 Task: Create a section Code Combat and in the section, add a milestone System Documentation and Training in the project AgileInsight
Action: Mouse moved to (38, 394)
Screenshot: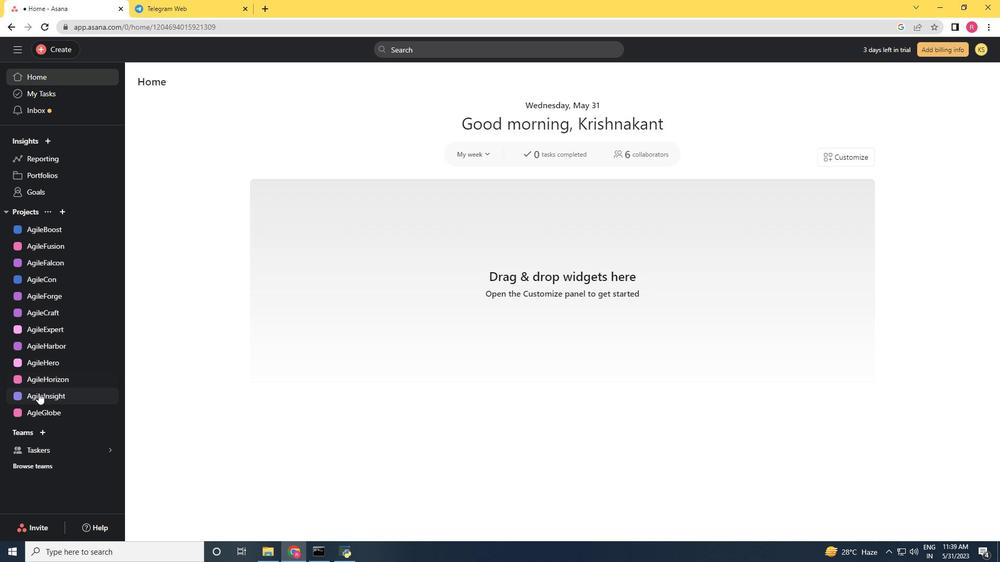 
Action: Mouse pressed left at (38, 394)
Screenshot: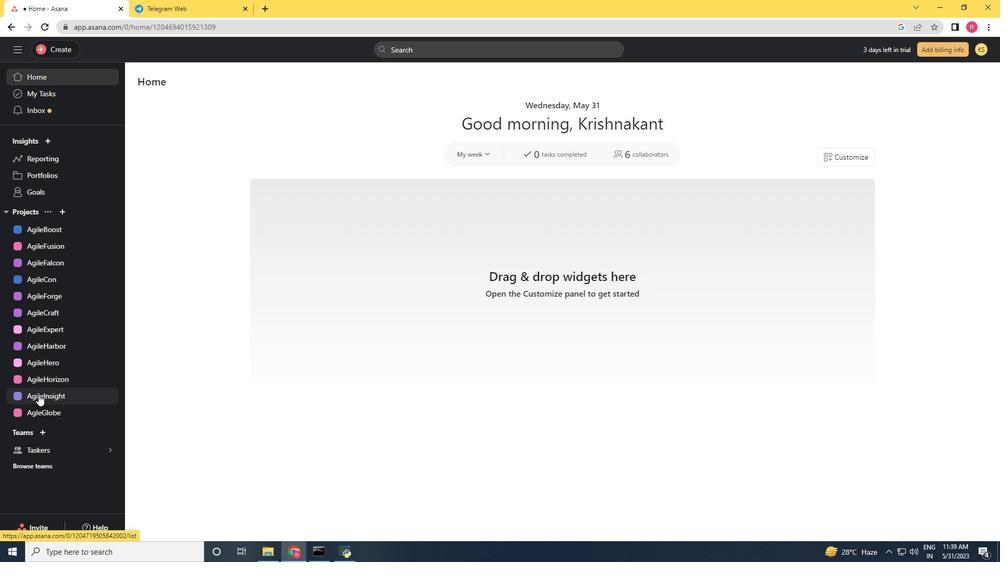 
Action: Mouse moved to (213, 432)
Screenshot: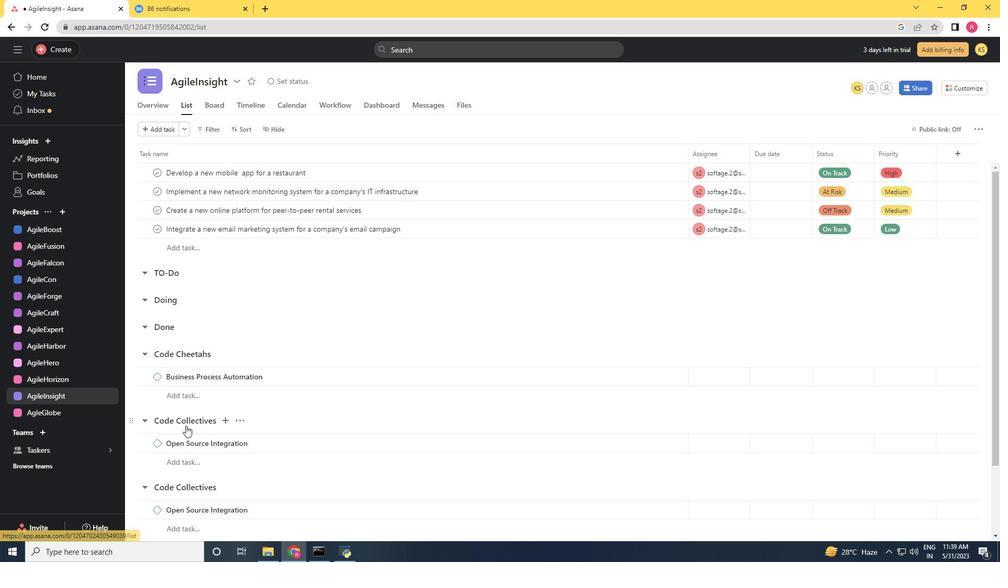 
Action: Mouse scrolled (213, 431) with delta (0, 0)
Screenshot: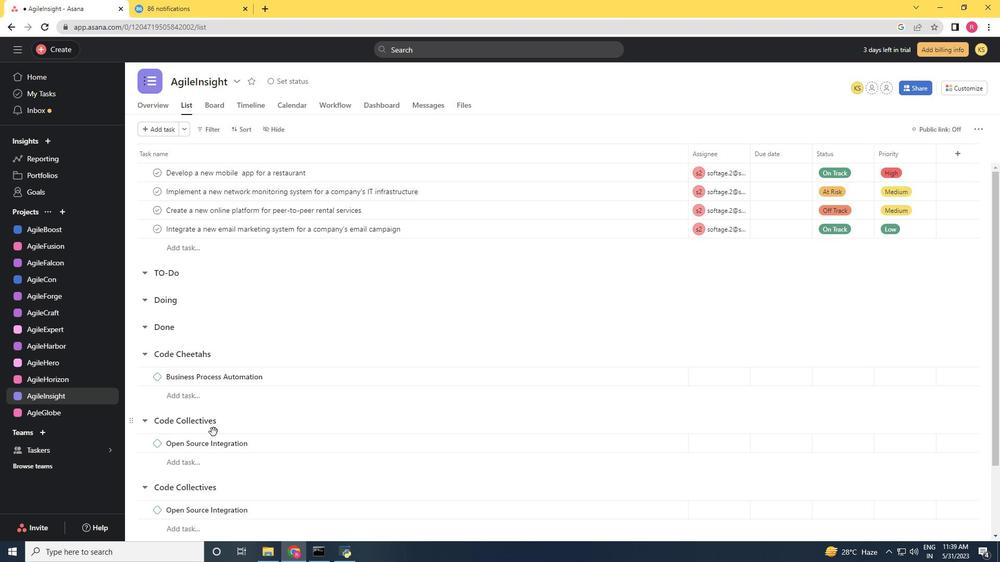 
Action: Mouse scrolled (213, 431) with delta (0, 0)
Screenshot: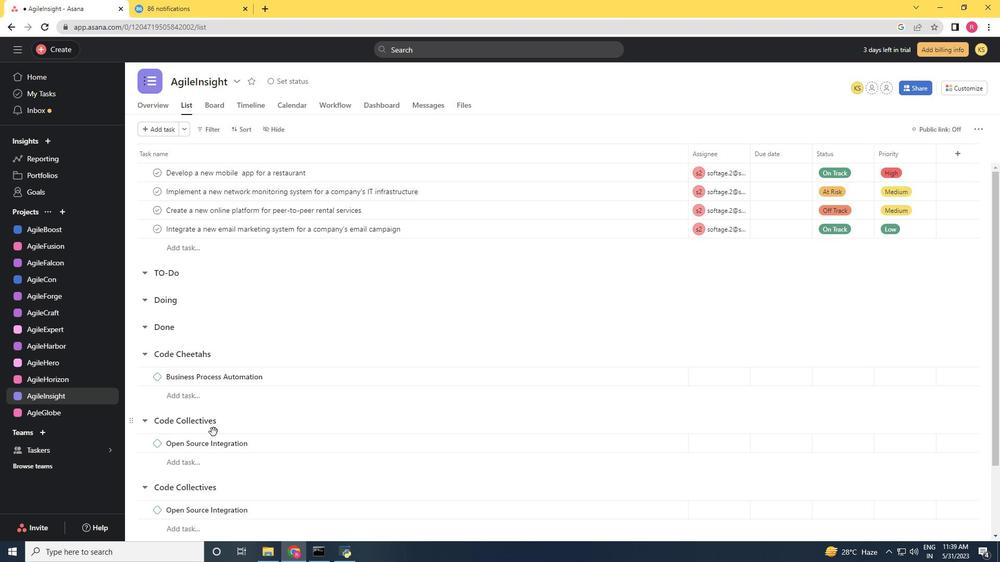 
Action: Mouse scrolled (213, 431) with delta (0, 0)
Screenshot: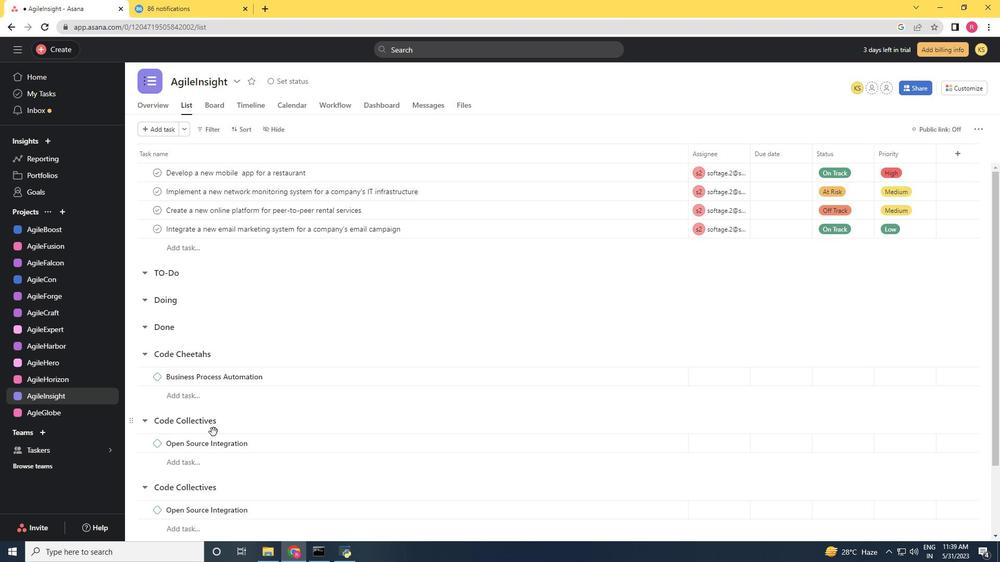
Action: Mouse scrolled (213, 431) with delta (0, 0)
Screenshot: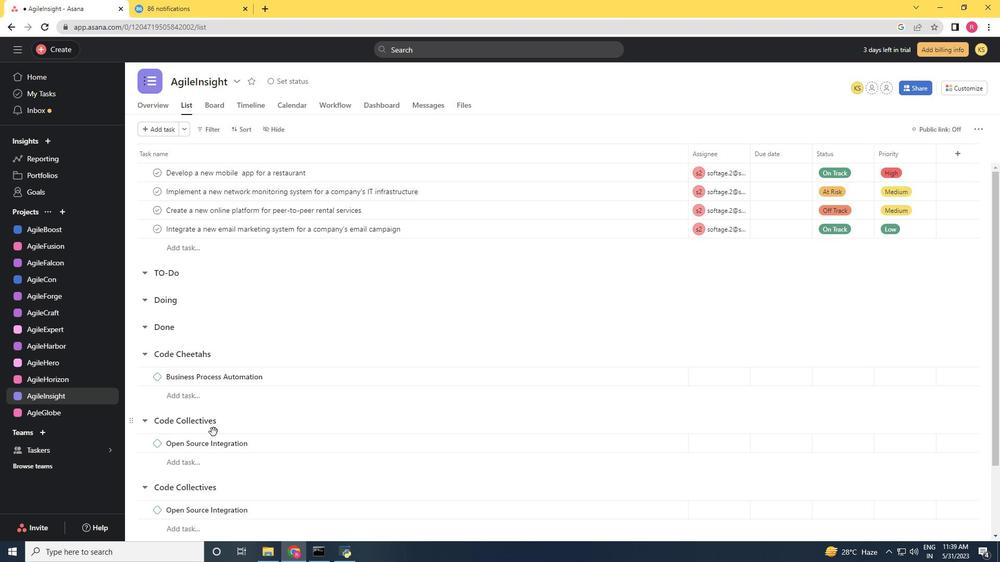 
Action: Mouse moved to (178, 481)
Screenshot: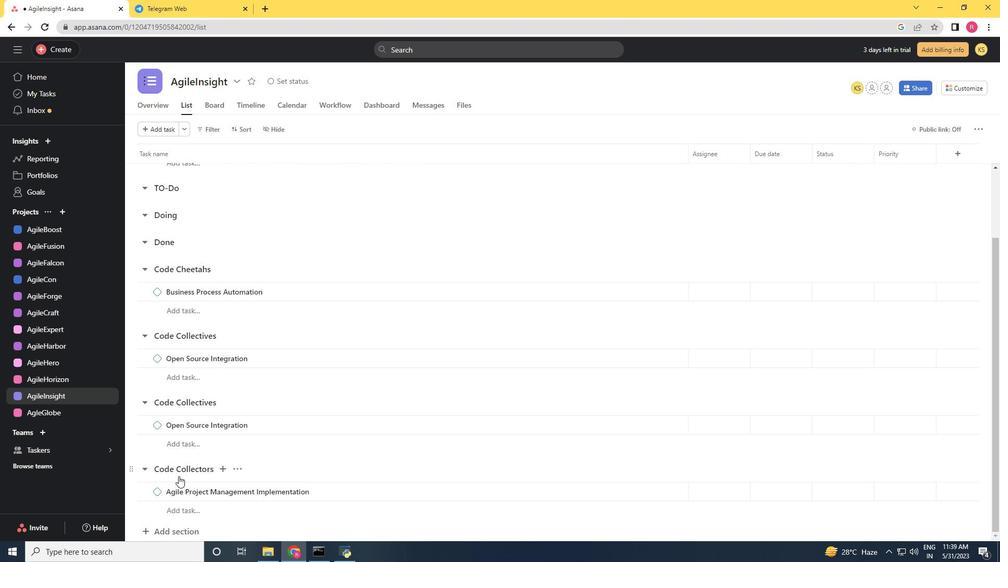 
Action: Mouse scrolled (178, 481) with delta (0, 0)
Screenshot: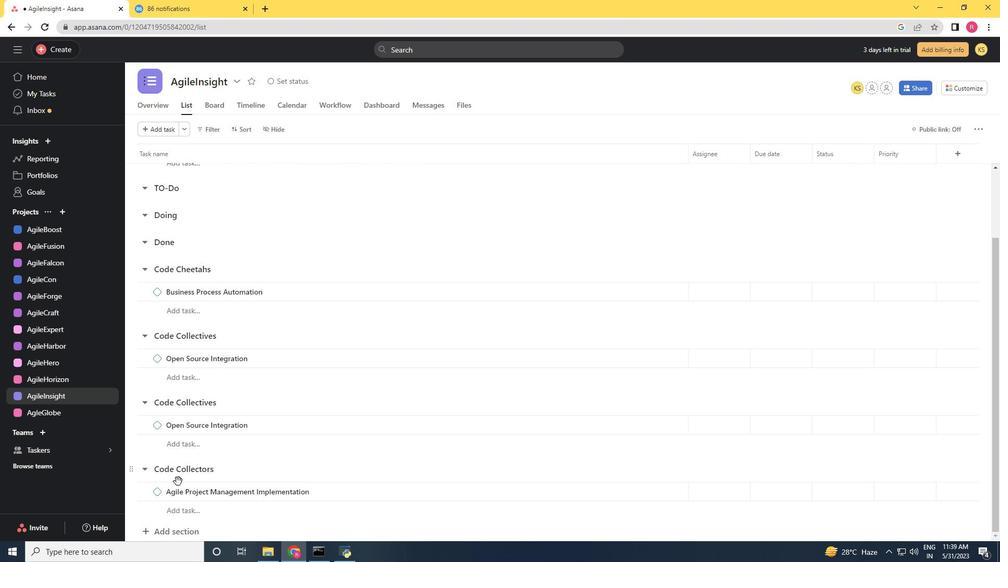 
Action: Mouse scrolled (178, 481) with delta (0, 0)
Screenshot: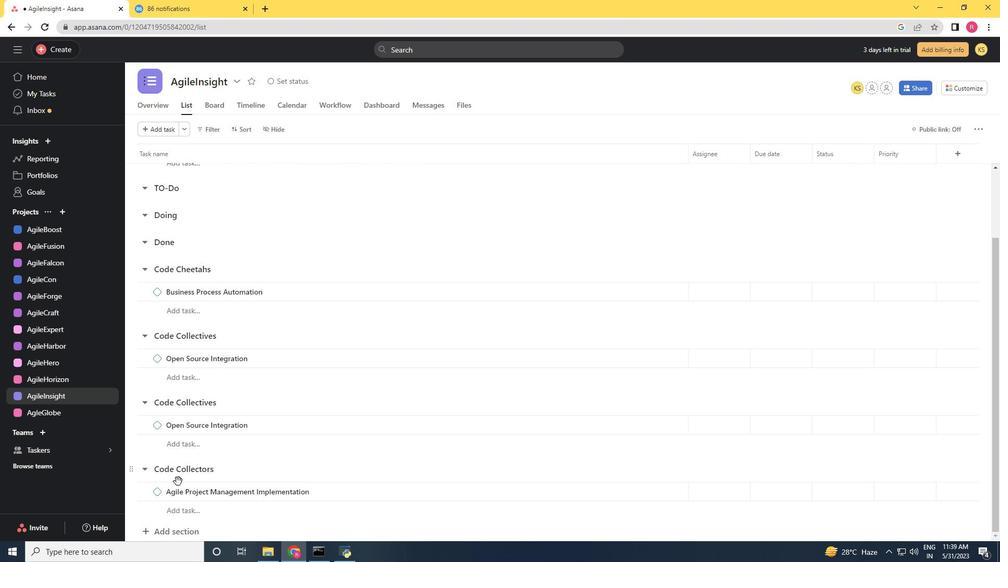 
Action: Mouse moved to (181, 524)
Screenshot: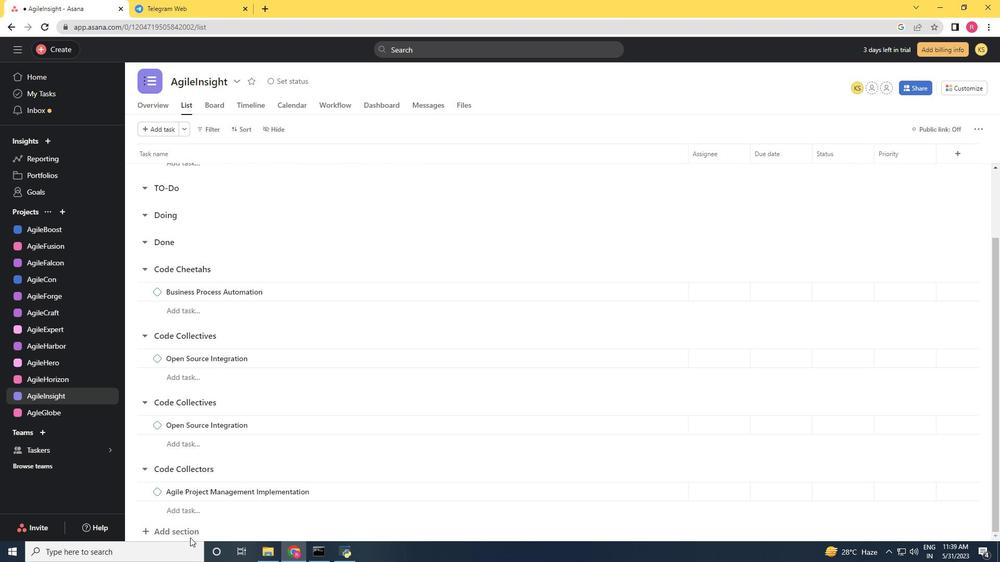 
Action: Mouse pressed left at (181, 524)
Screenshot: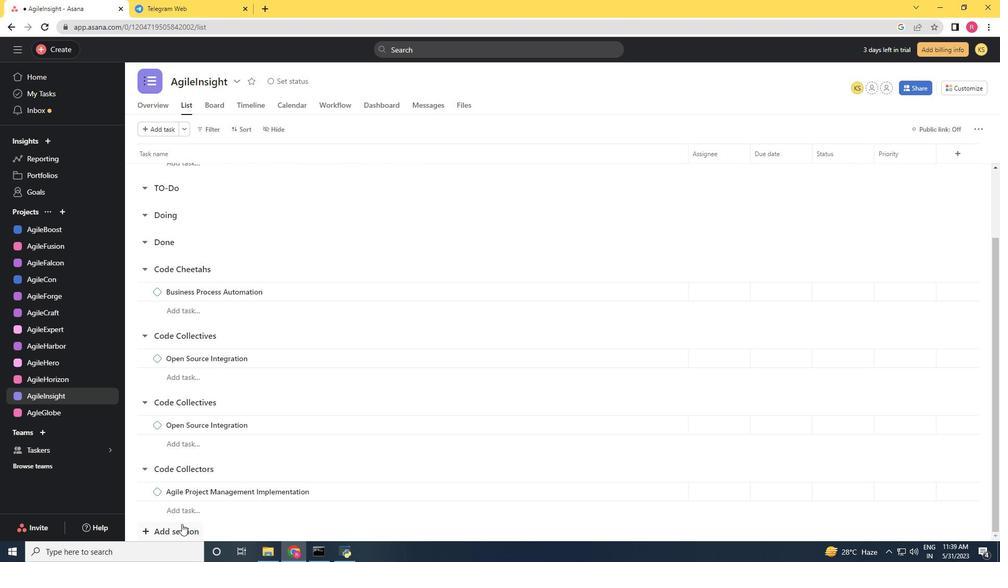 
Action: Key pressed <Key.shift>COde<Key.backspace><Key.backspace><Key.backspace>ode<Key.space>
Screenshot: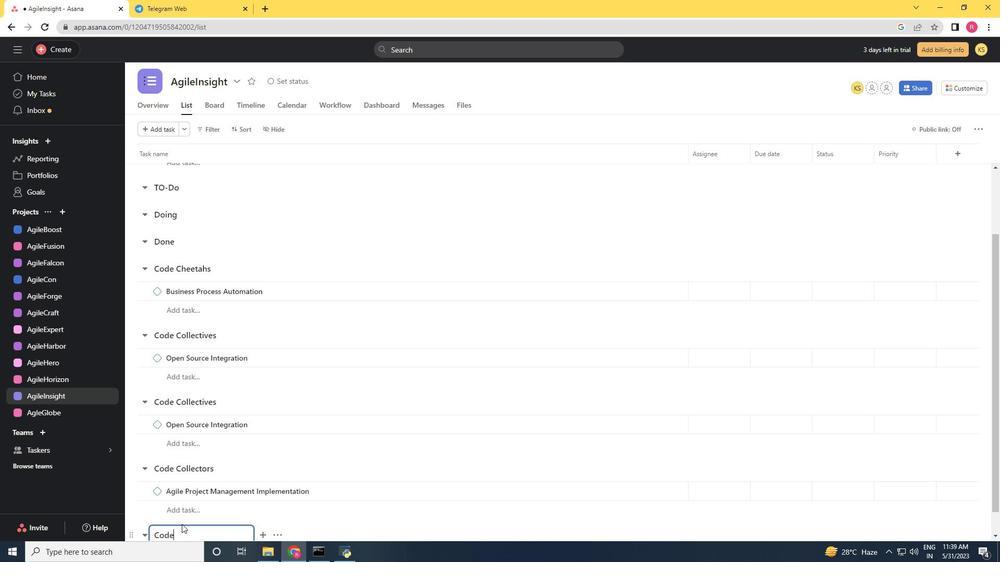 
Action: Mouse scrolled (181, 523) with delta (0, 0)
Screenshot: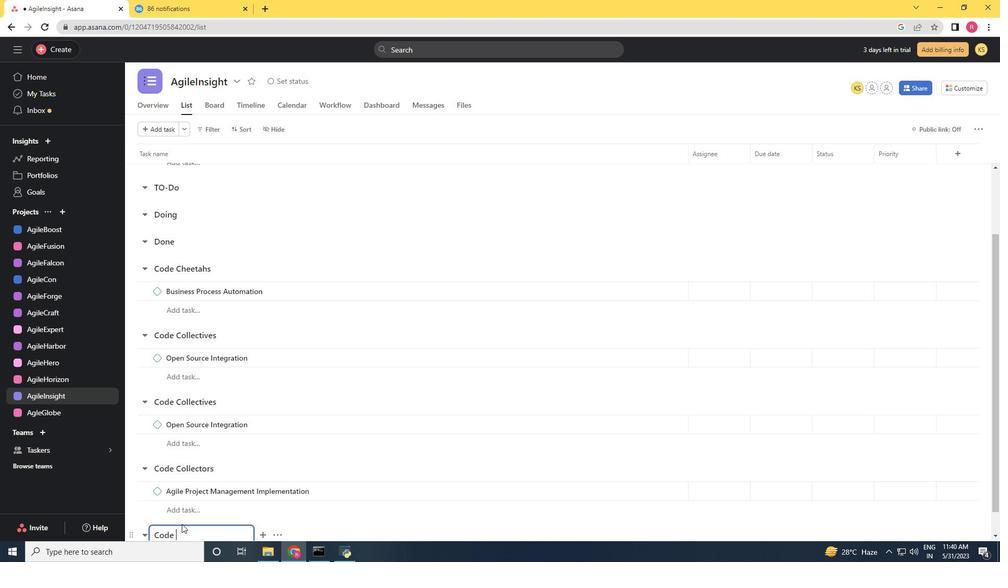 
Action: Mouse scrolled (181, 523) with delta (0, 0)
Screenshot: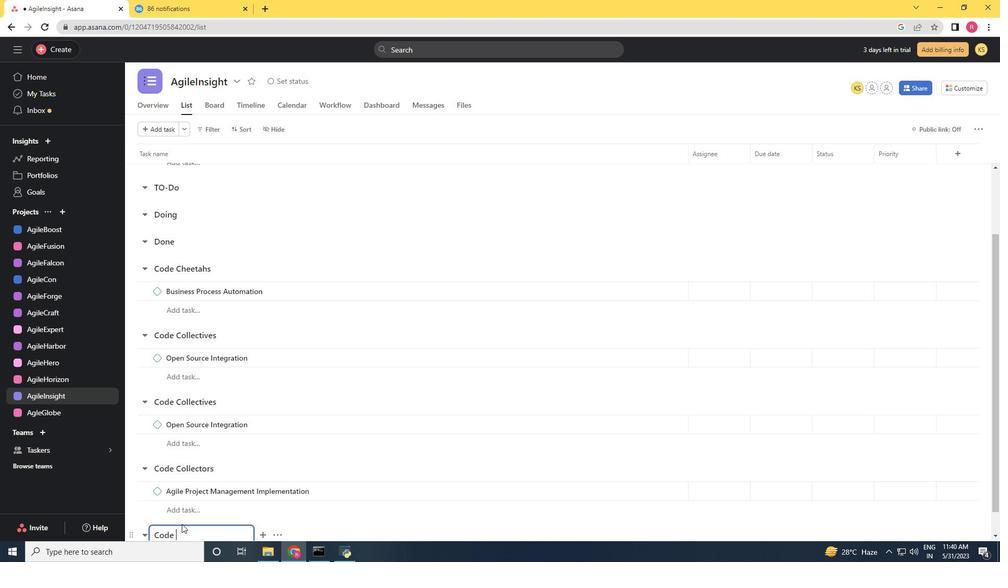 
Action: Mouse scrolled (181, 523) with delta (0, 0)
Screenshot: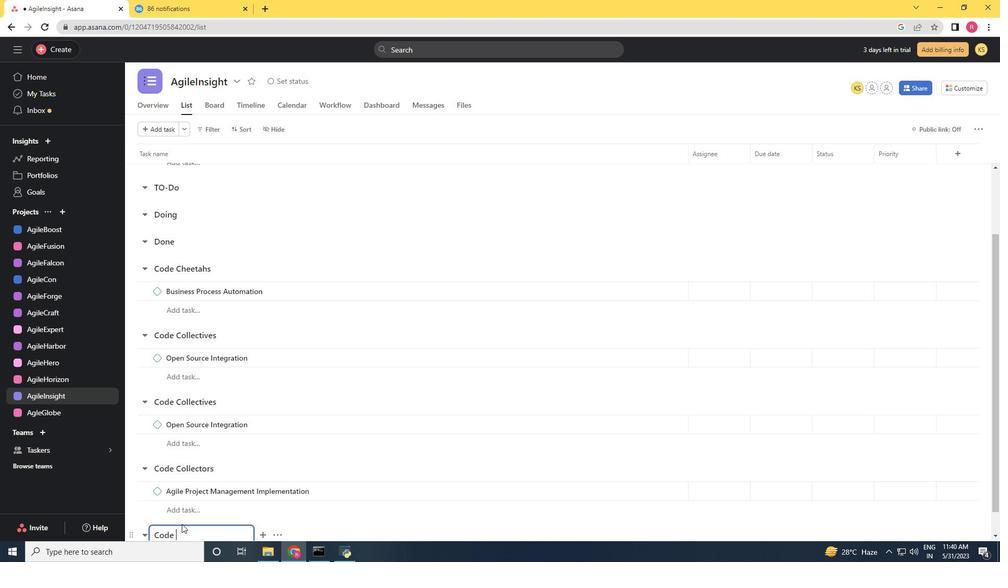 
Action: Key pressed <Key.shift>Combat<Key.enter><Key.shift><Key.shift>System<Key.space><Key.shift>Documents<Key.space>and<Key.space><Key.shift>Tranning<Key.space><Key.backspace><Key.backspace><Key.backspace><Key.backspace><Key.backspace><Key.backspace>inning<Key.space><Key.backspace><Key.backspace><Key.backspace><Key.backspace><Key.backspace>ing<Key.space>
Screenshot: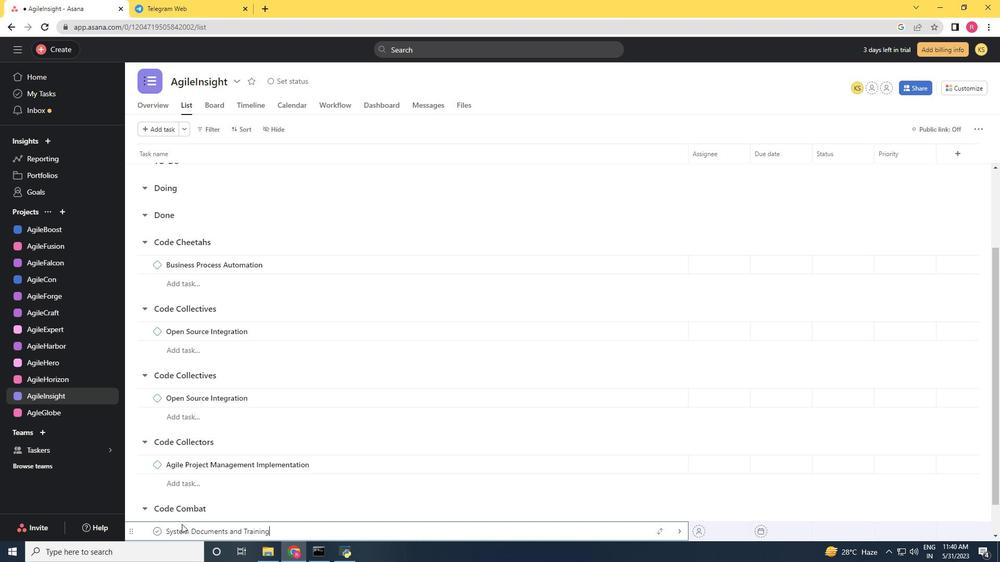 
Action: Mouse moved to (341, 402)
Screenshot: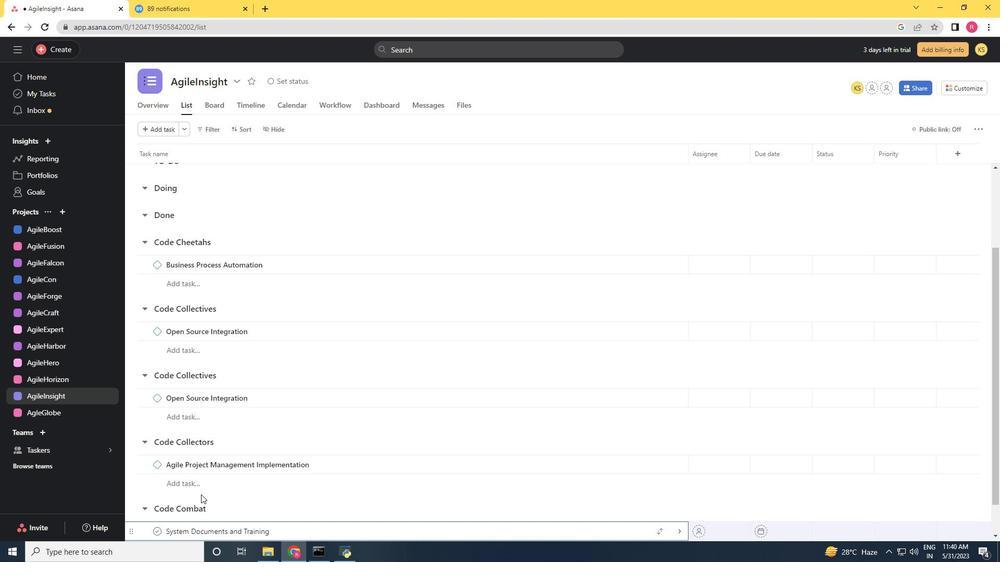 
Action: Mouse scrolled (341, 401) with delta (0, 0)
Screenshot: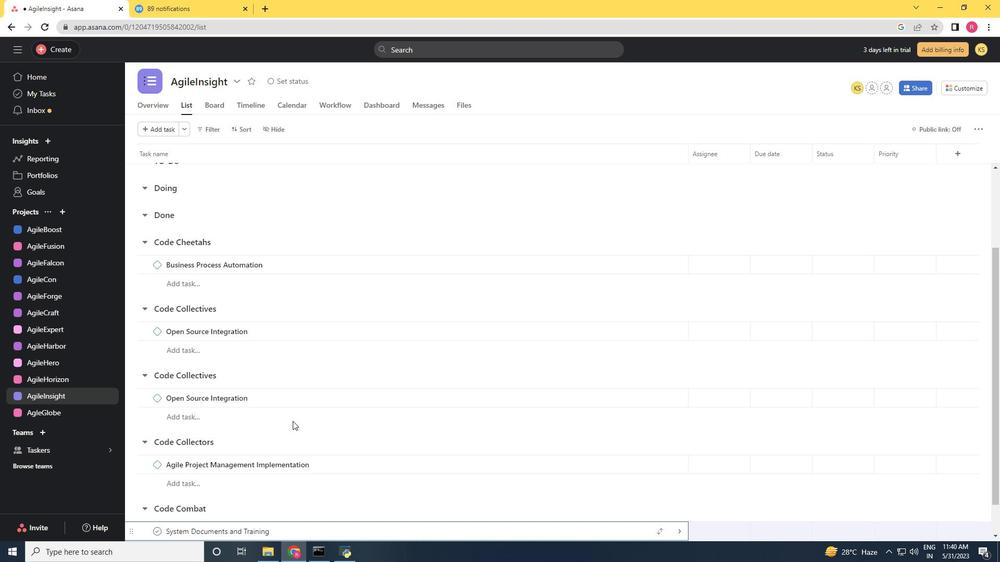
Action: Mouse scrolled (341, 401) with delta (0, 0)
Screenshot: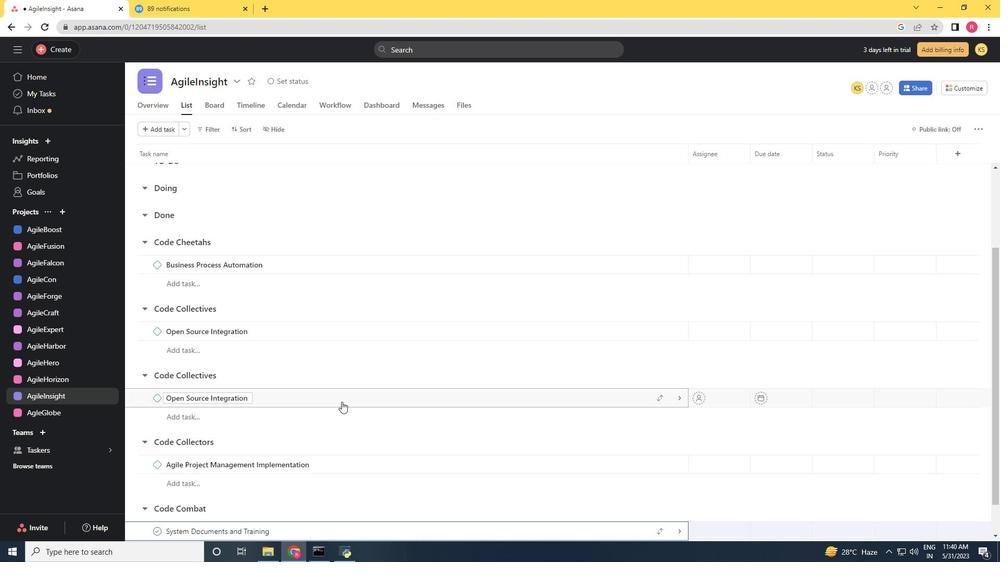 
Action: Mouse scrolled (341, 401) with delta (0, 0)
Screenshot: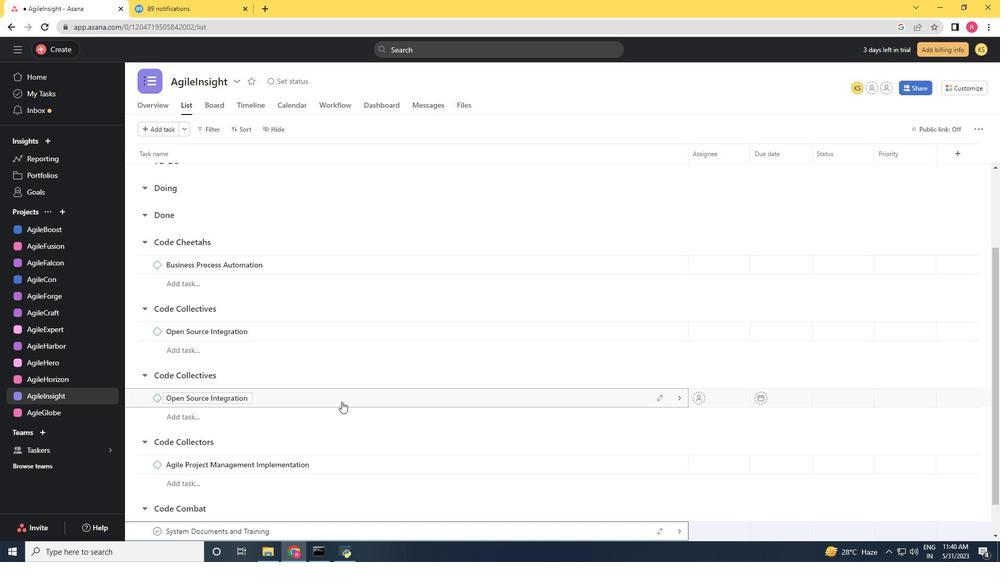 
Action: Mouse moved to (318, 459)
Screenshot: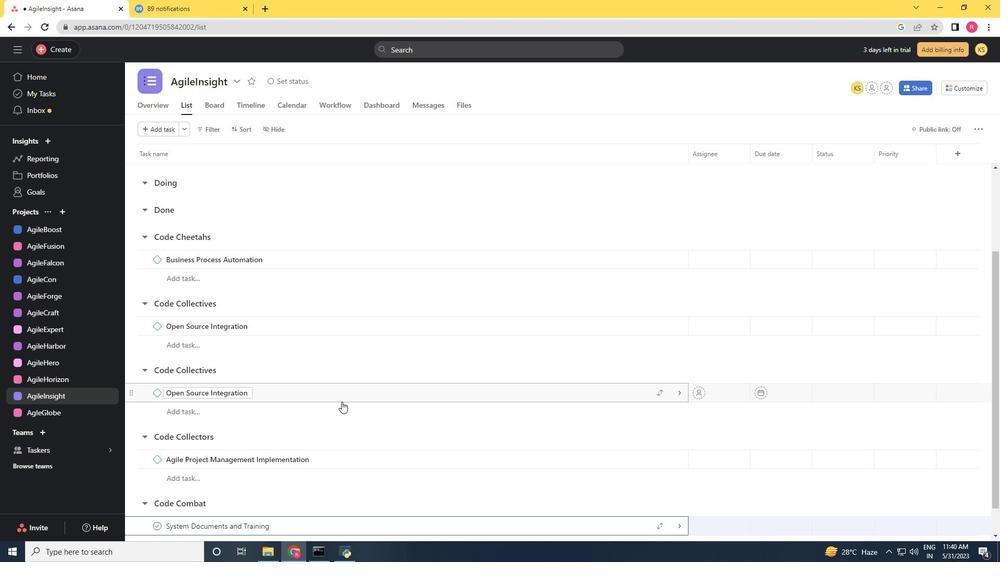 
Action: Mouse scrolled (340, 416) with delta (0, 0)
Screenshot: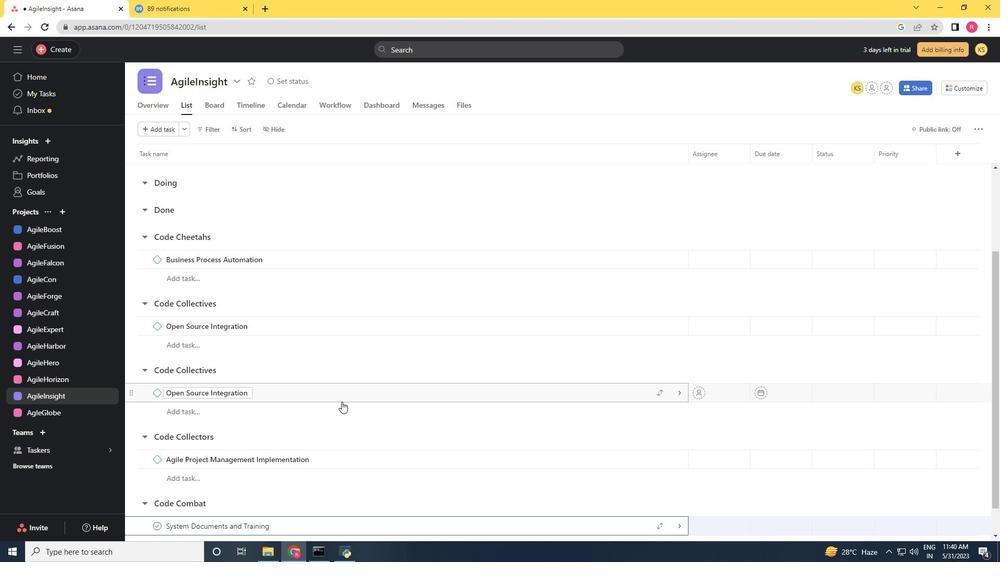 
Action: Mouse moved to (250, 488)
Screenshot: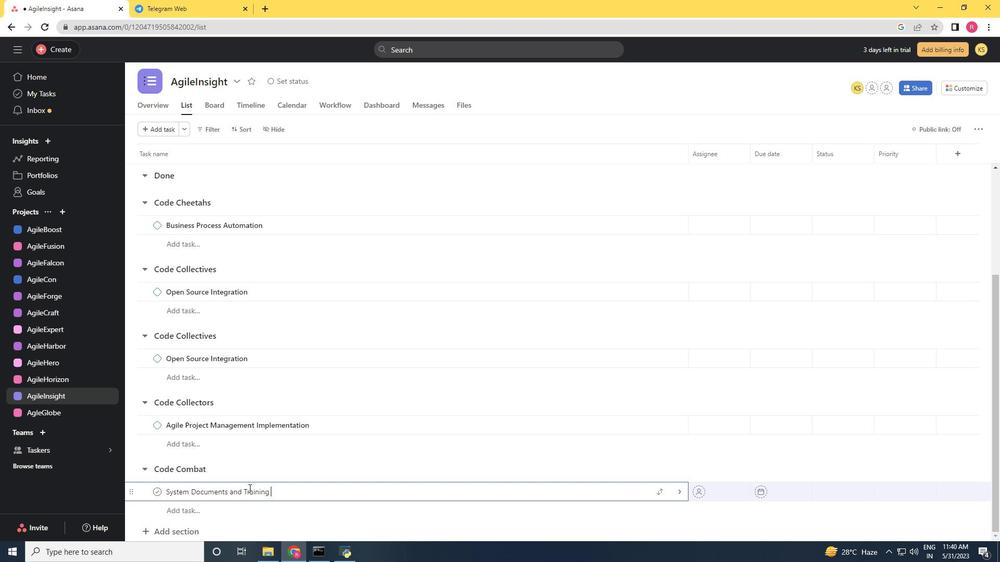 
Action: Mouse pressed right at (250, 488)
Screenshot: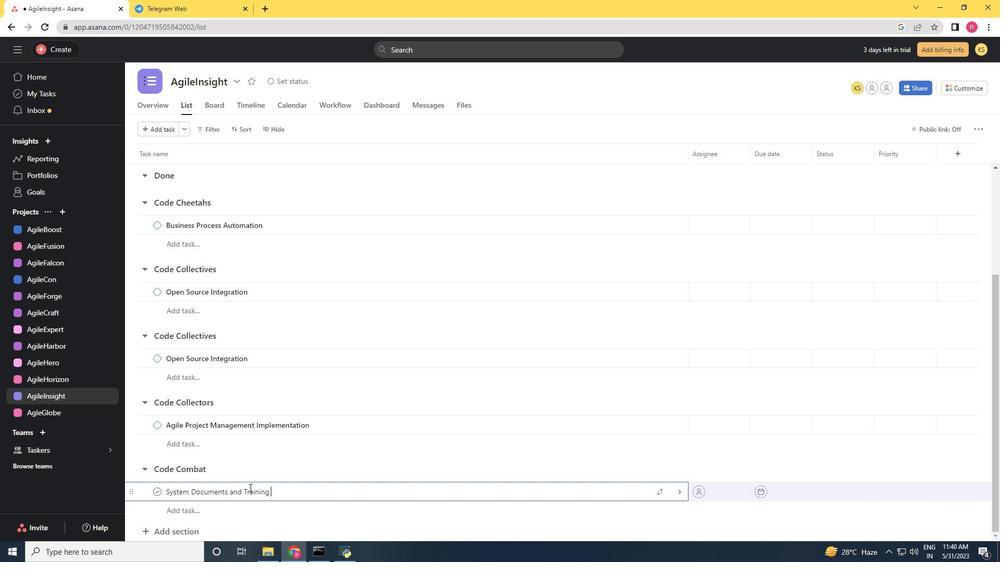 
Action: Mouse moved to (364, 489)
Screenshot: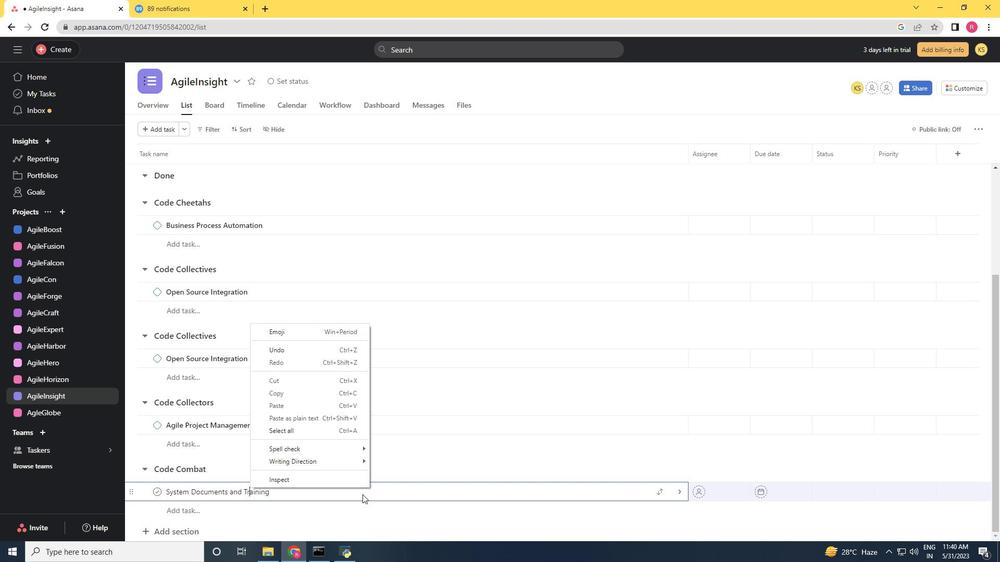 
Action: Mouse pressed left at (364, 489)
Screenshot: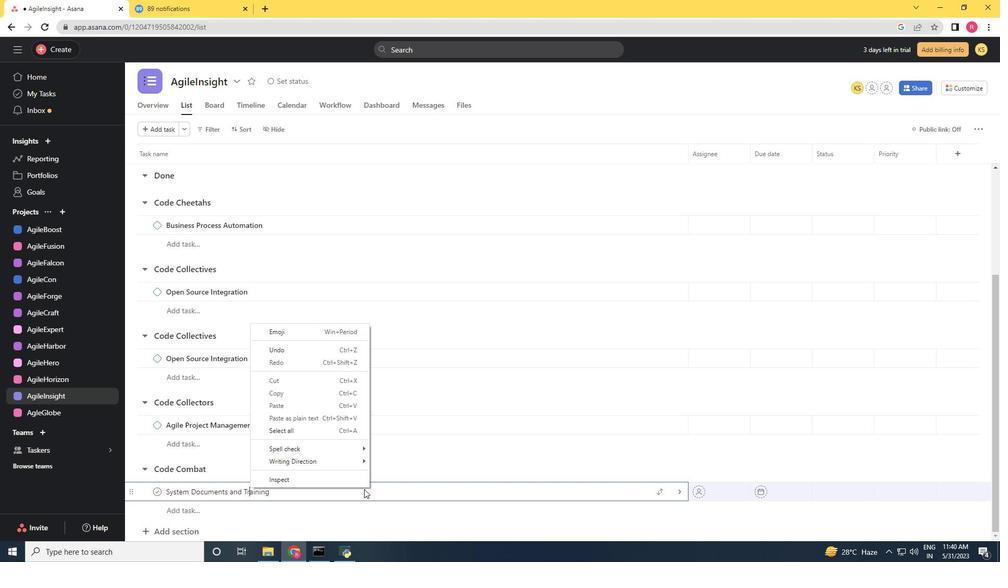 
Action: Mouse pressed right at (364, 489)
Screenshot: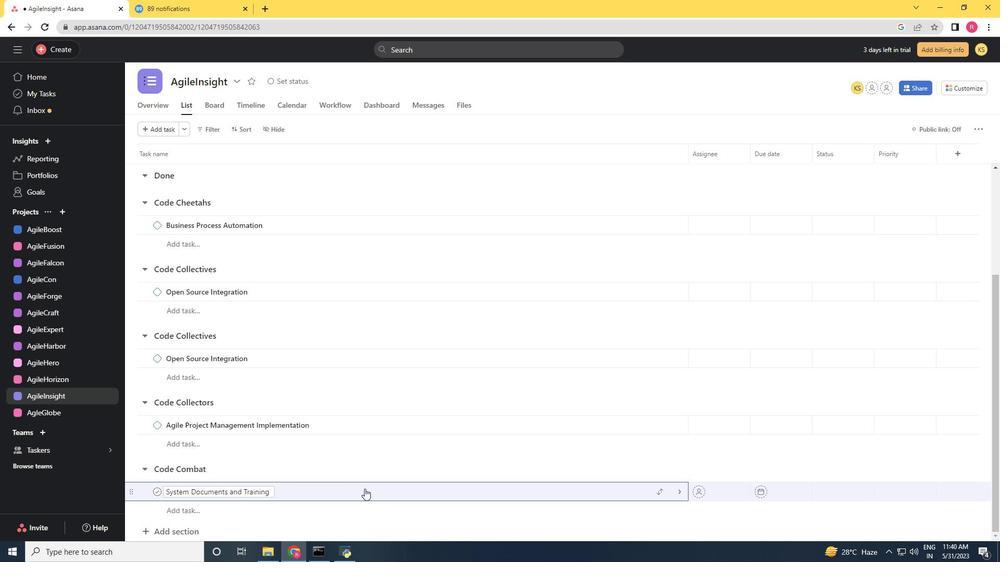 
Action: Mouse moved to (394, 438)
Screenshot: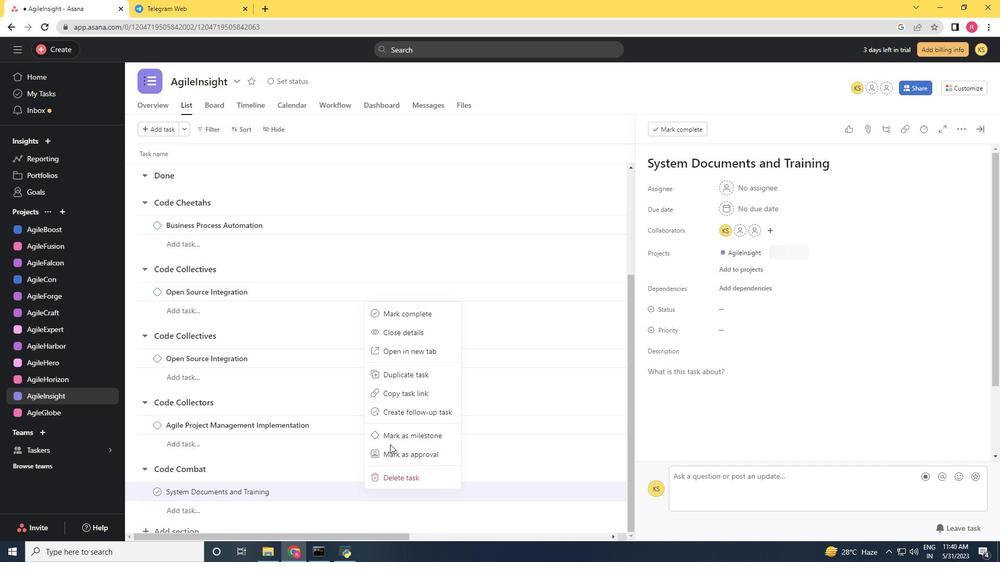 
Action: Mouse pressed left at (394, 438)
Screenshot: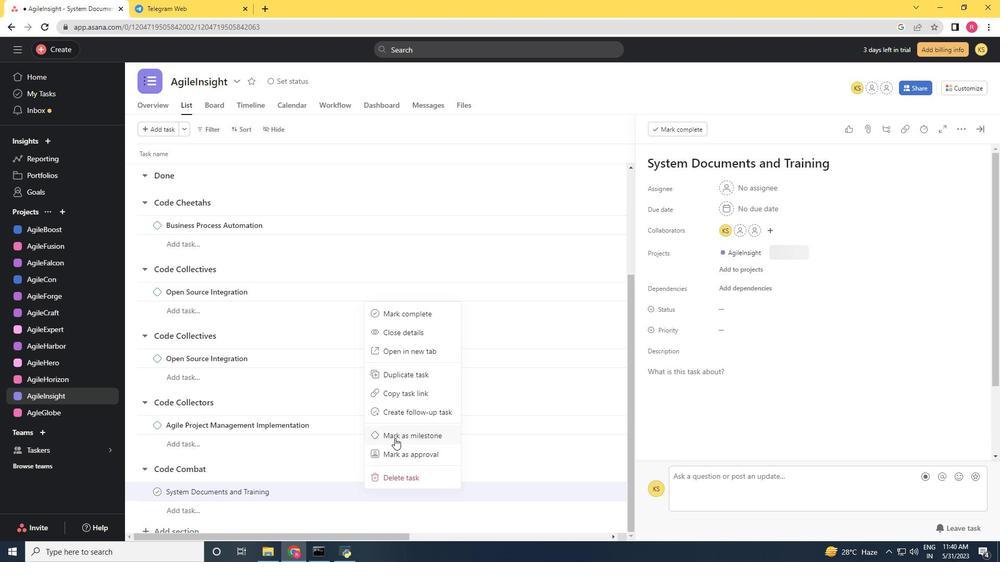 
Action: Mouse moved to (978, 130)
Screenshot: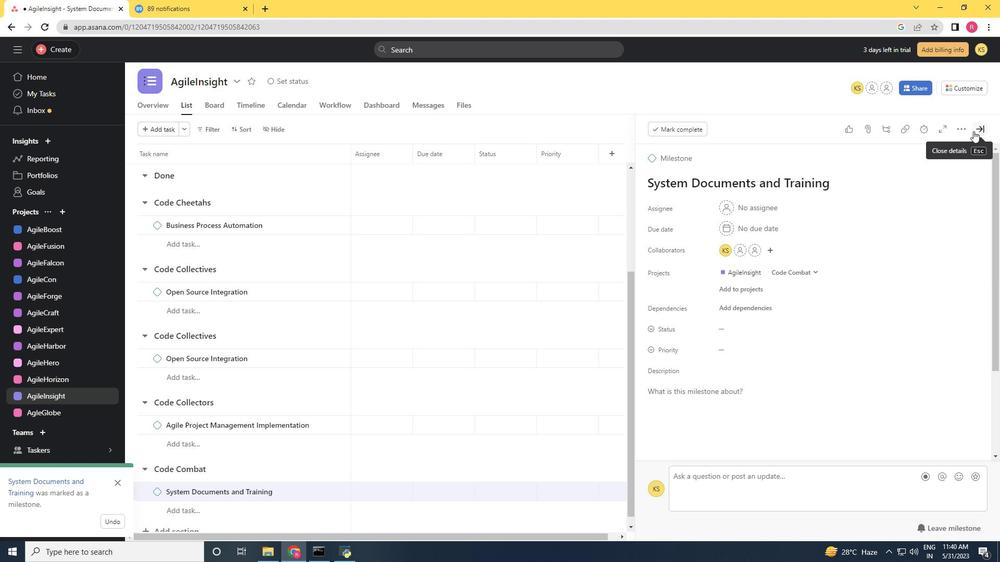 
Action: Mouse pressed left at (978, 130)
Screenshot: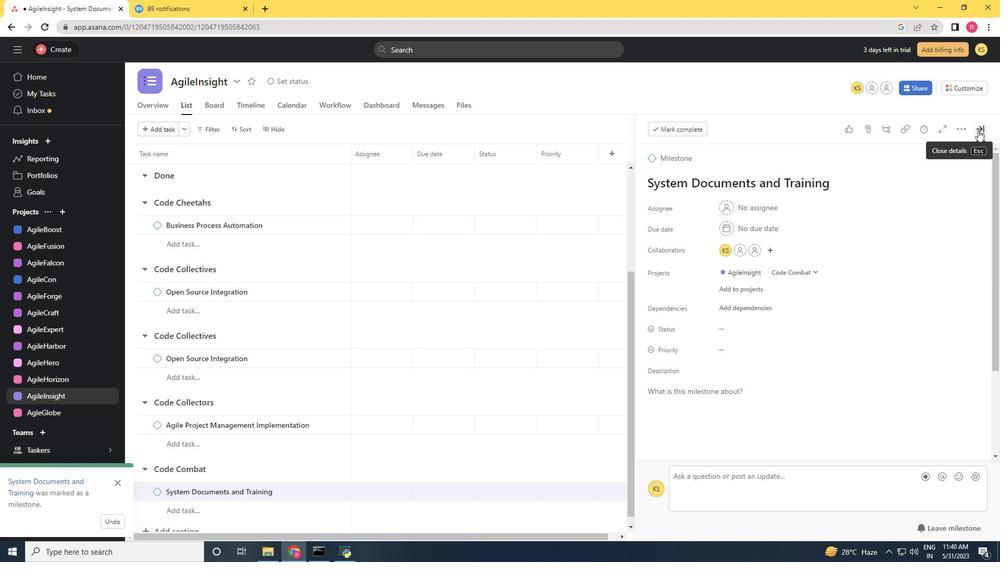 
Action: Mouse moved to (627, 297)
Screenshot: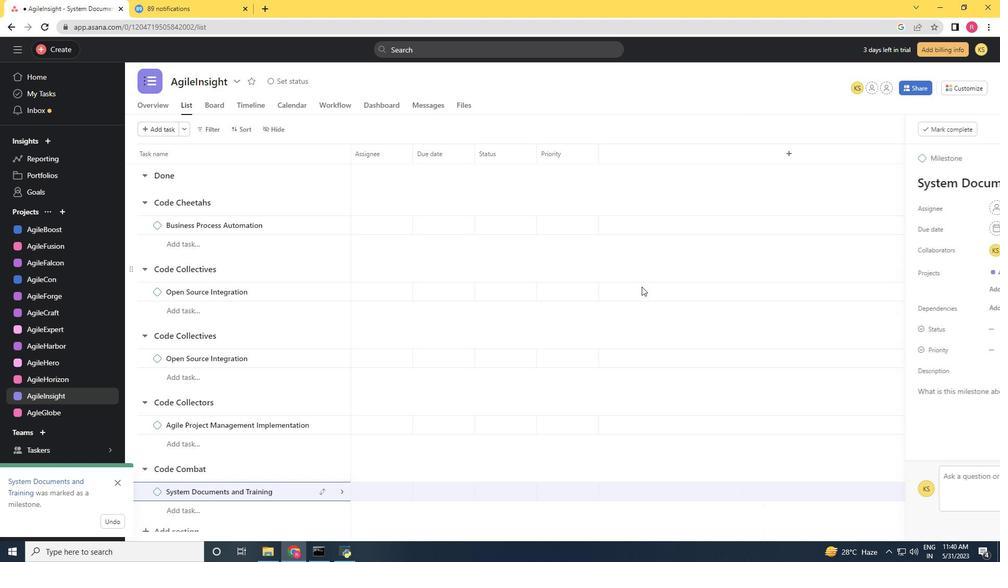 
